 Task: Update the number of baths of the saved search to 1+.
Action: Mouse moved to (1216, 174)
Screenshot: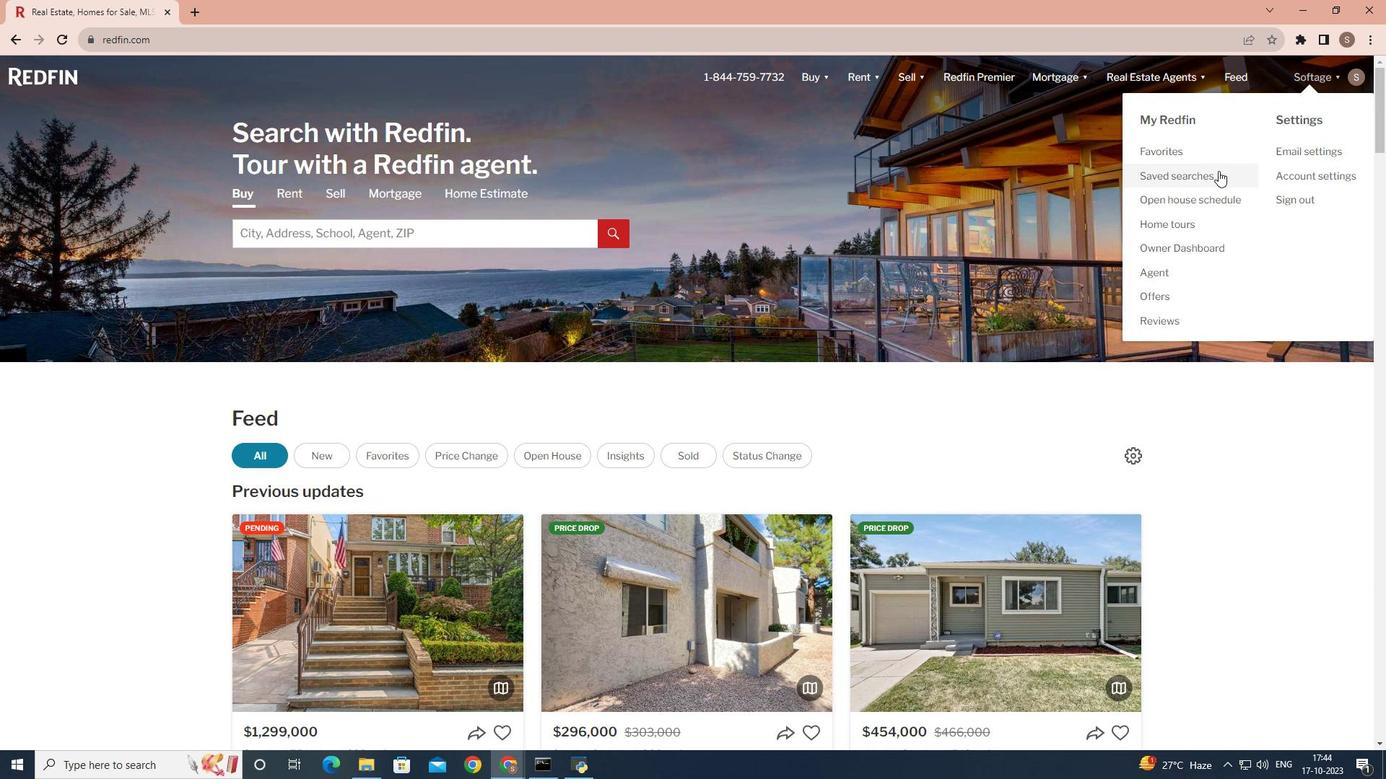 
Action: Mouse pressed left at (1216, 174)
Screenshot: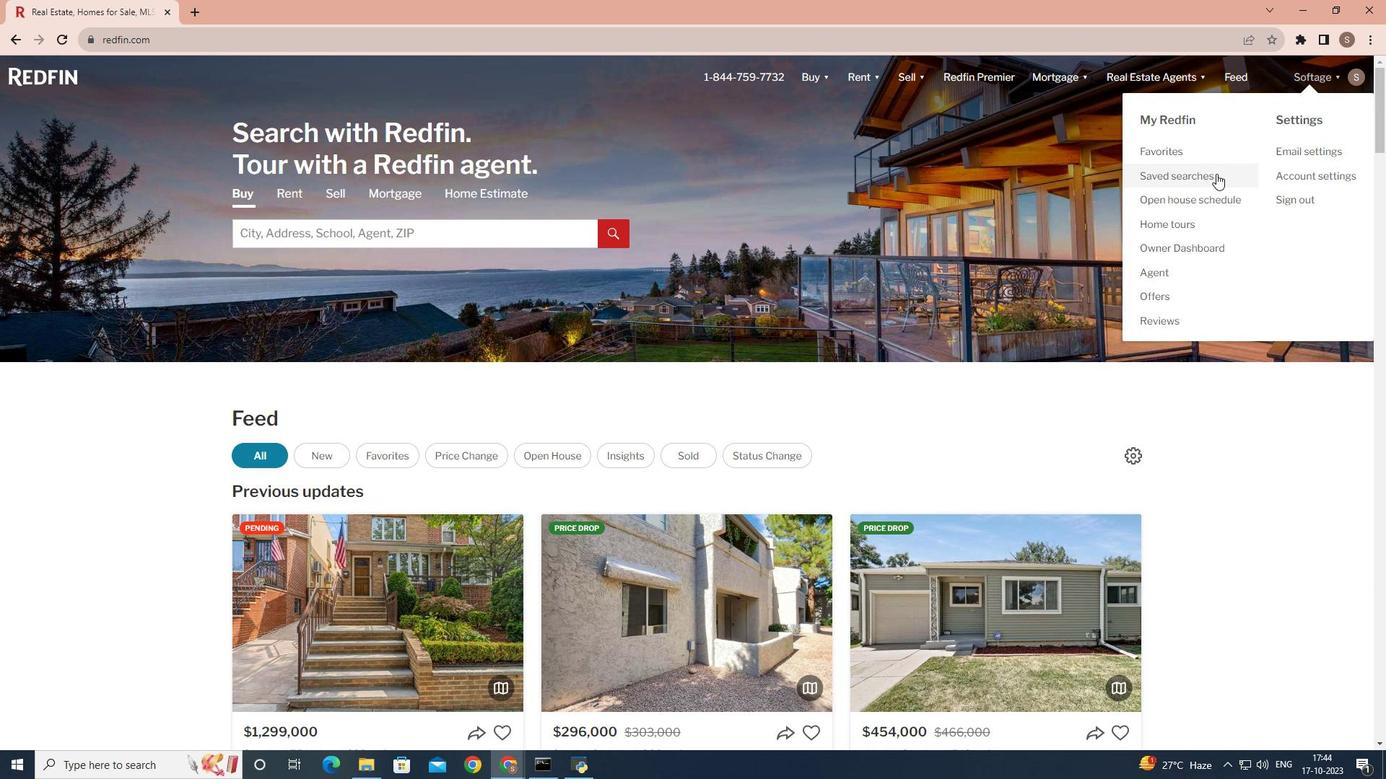 
Action: Mouse moved to (466, 353)
Screenshot: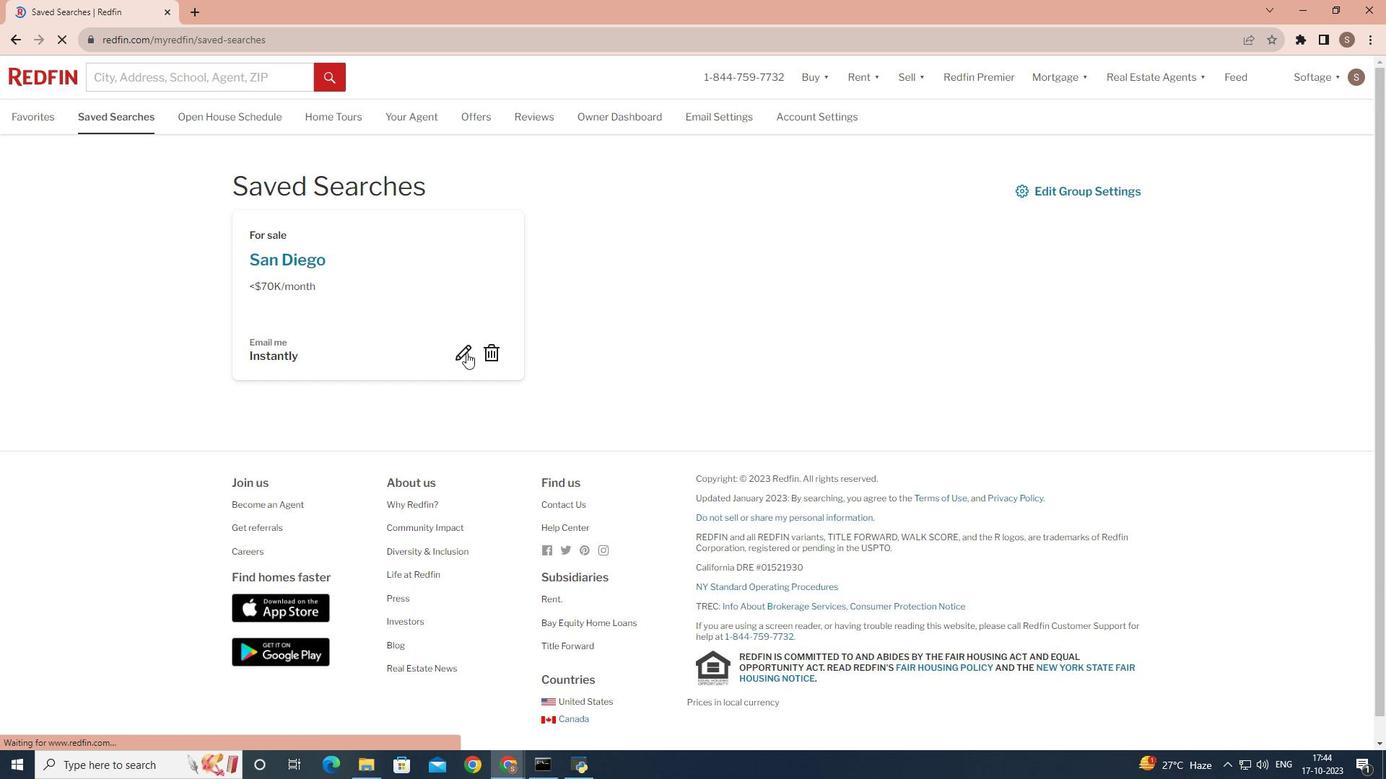 
Action: Mouse pressed left at (466, 353)
Screenshot: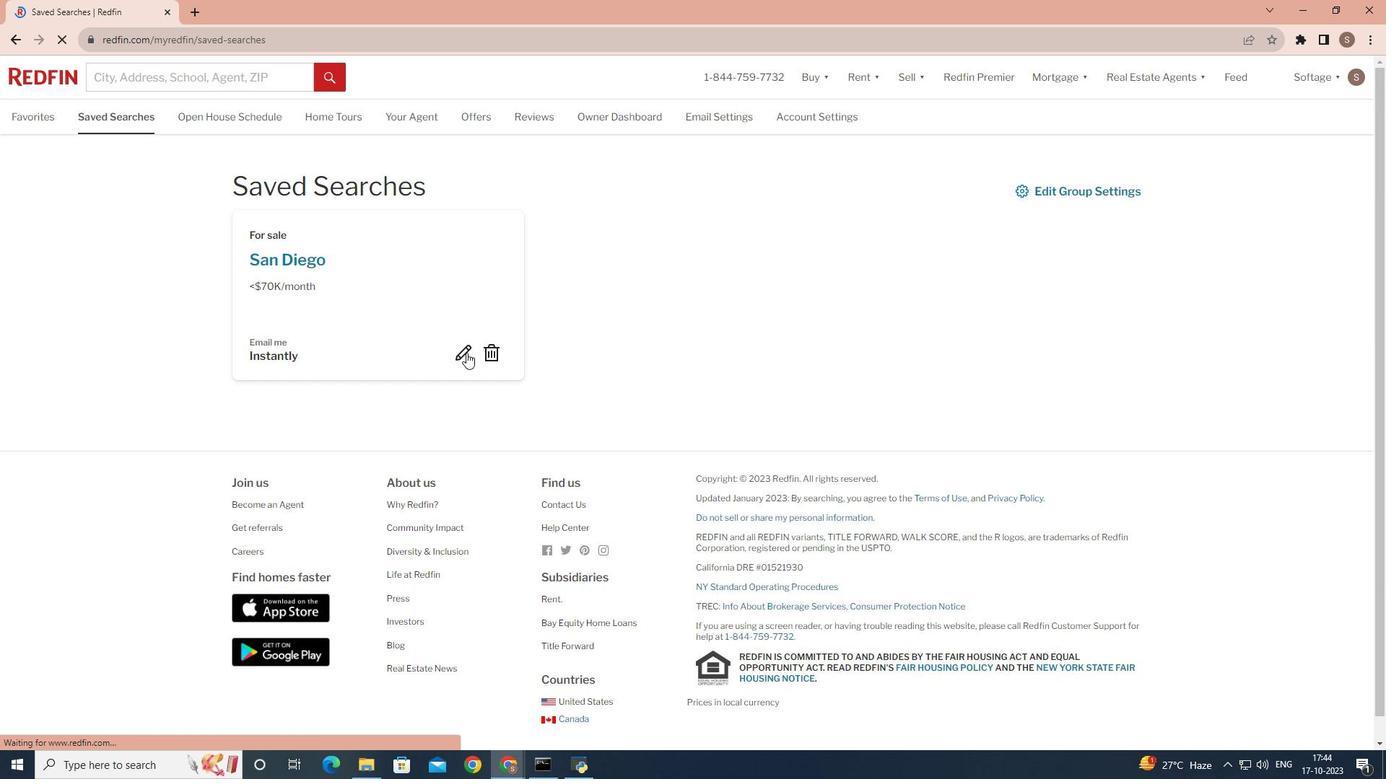 
Action: Mouse pressed left at (466, 353)
Screenshot: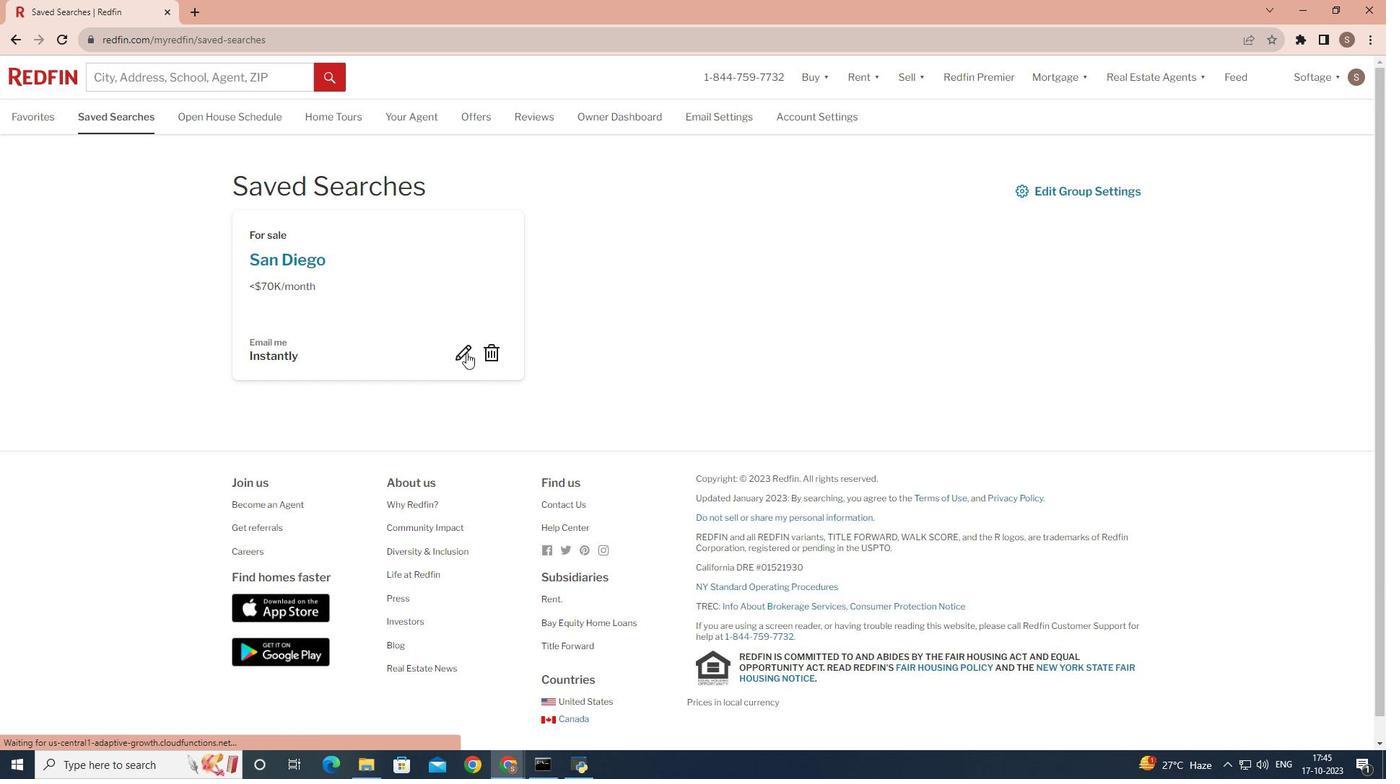 
Action: Mouse moved to (669, 438)
Screenshot: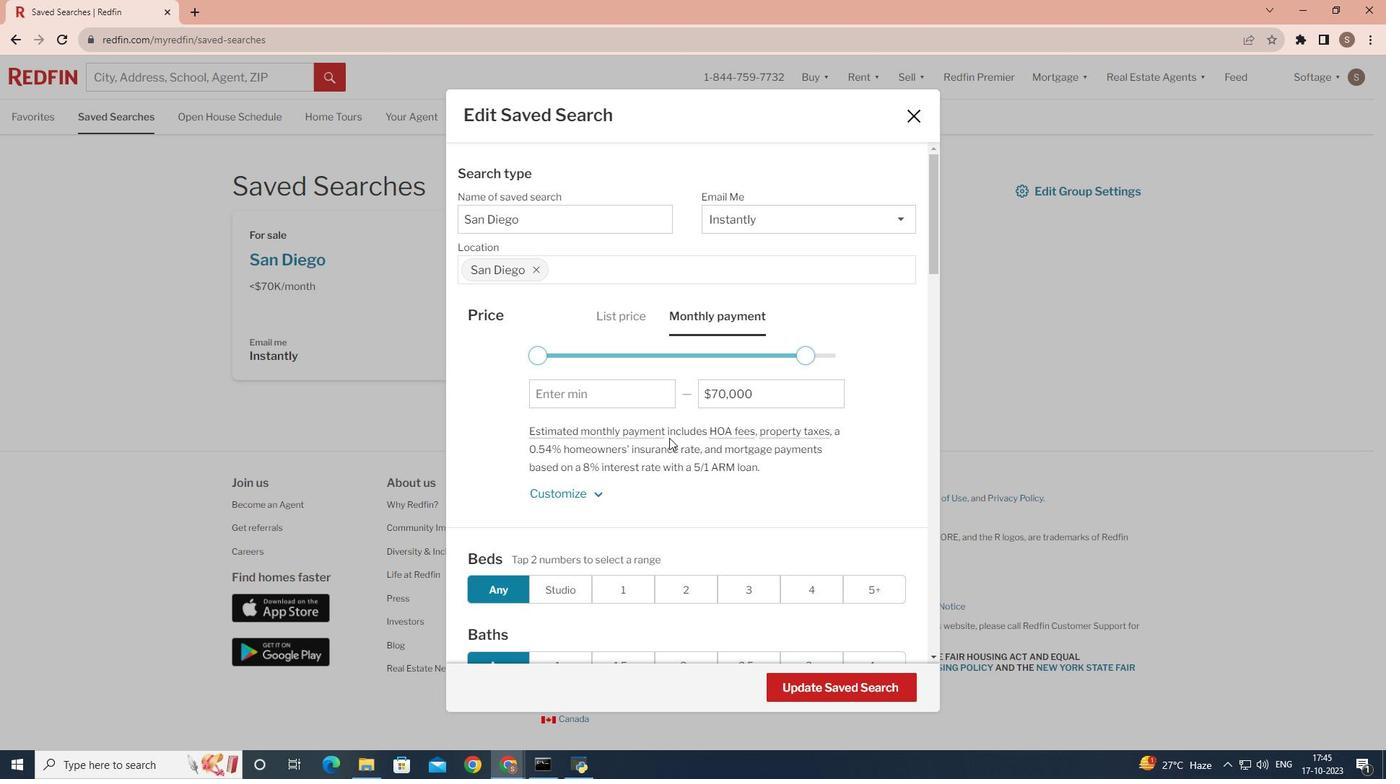 
Action: Mouse scrolled (669, 437) with delta (0, 0)
Screenshot: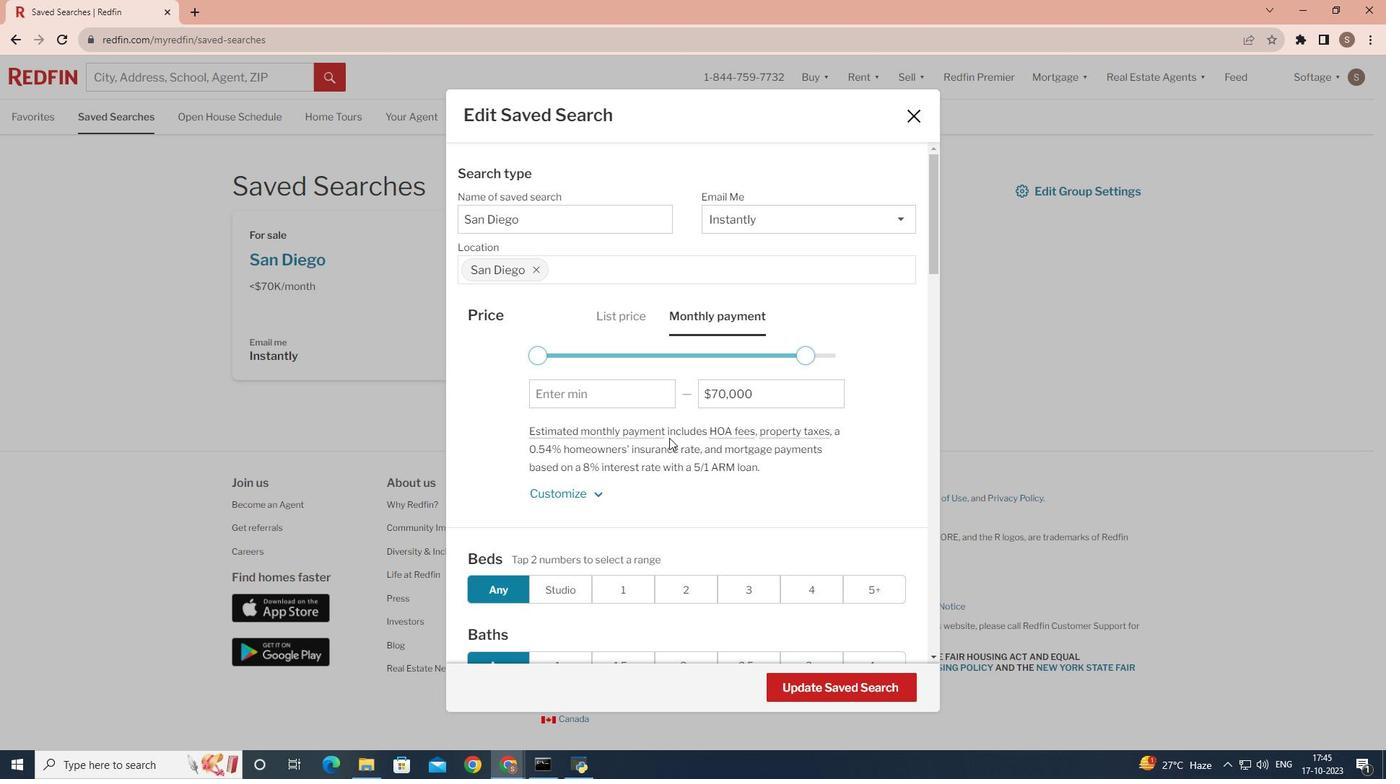 
Action: Mouse scrolled (669, 437) with delta (0, 0)
Screenshot: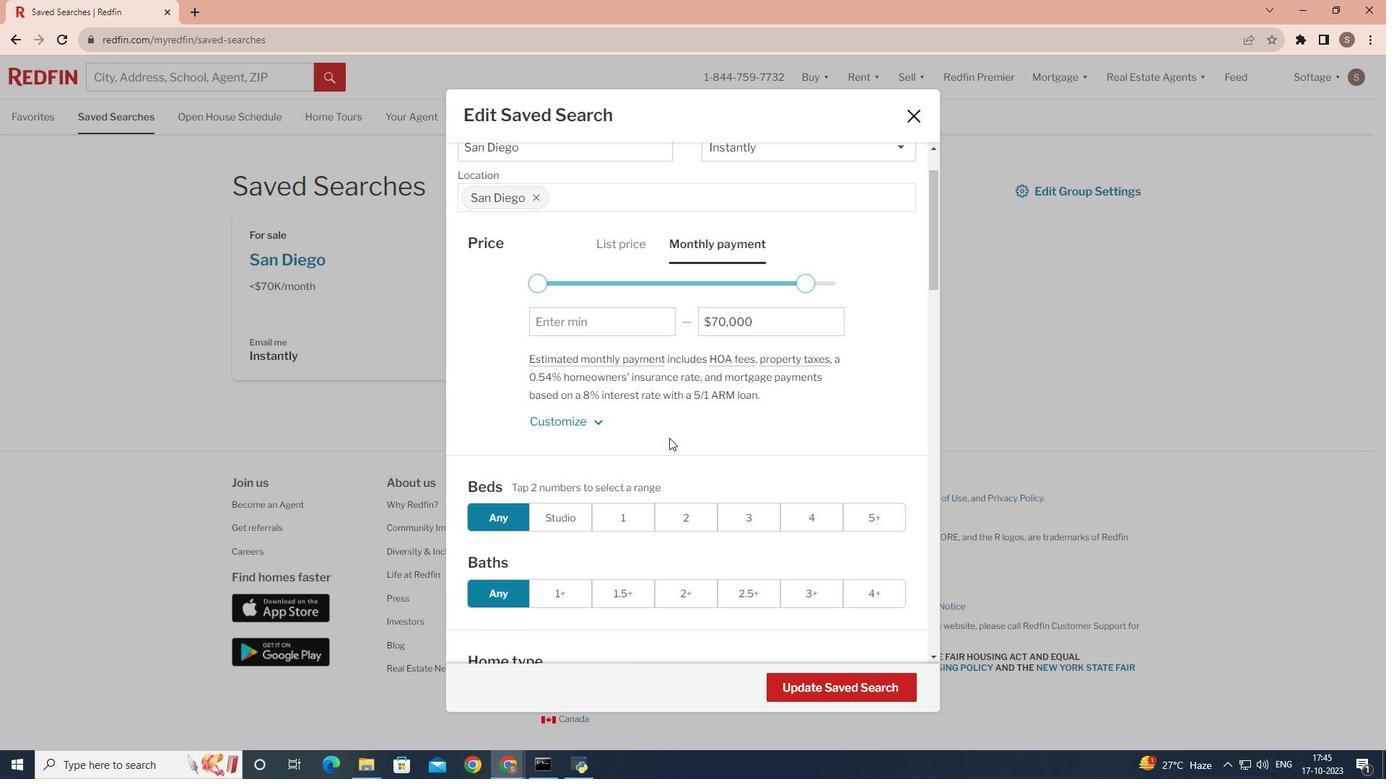
Action: Mouse scrolled (669, 437) with delta (0, 0)
Screenshot: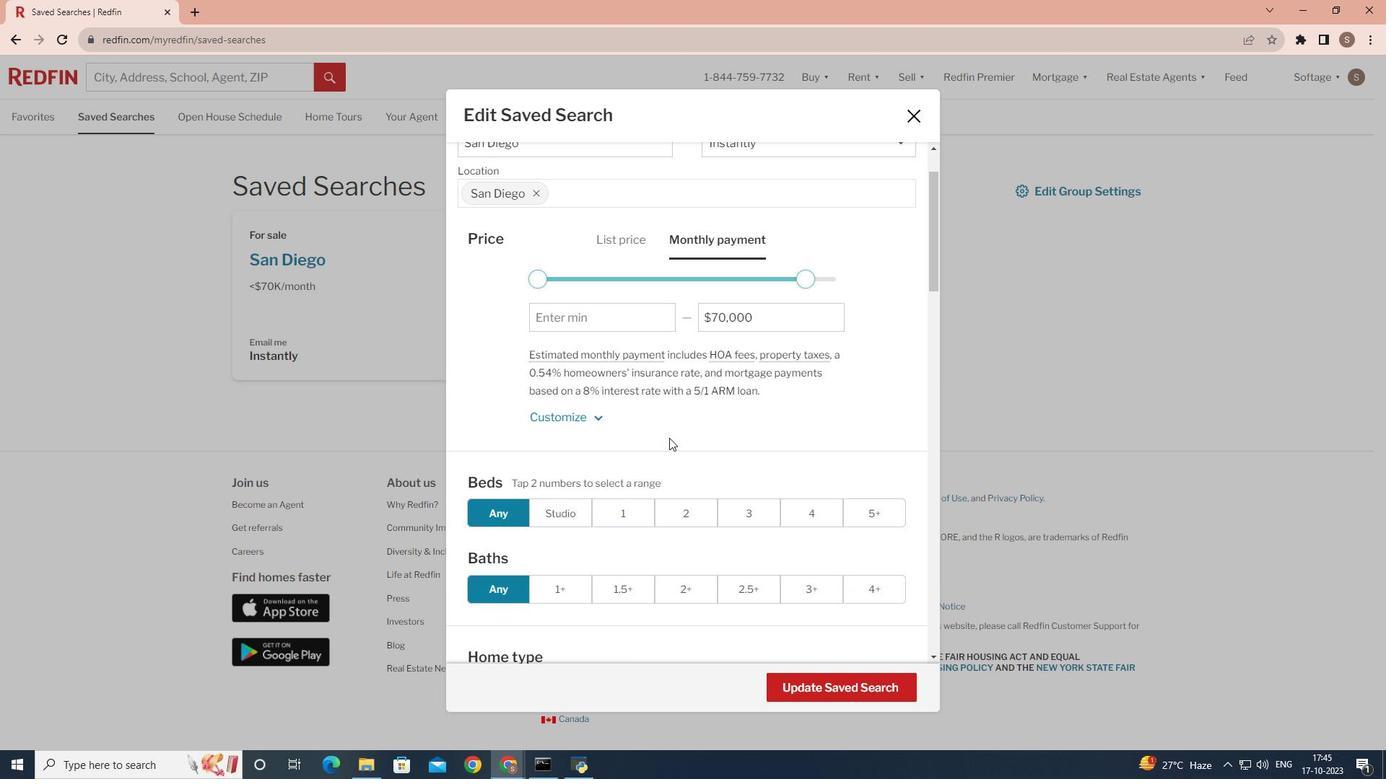 
Action: Mouse moved to (566, 448)
Screenshot: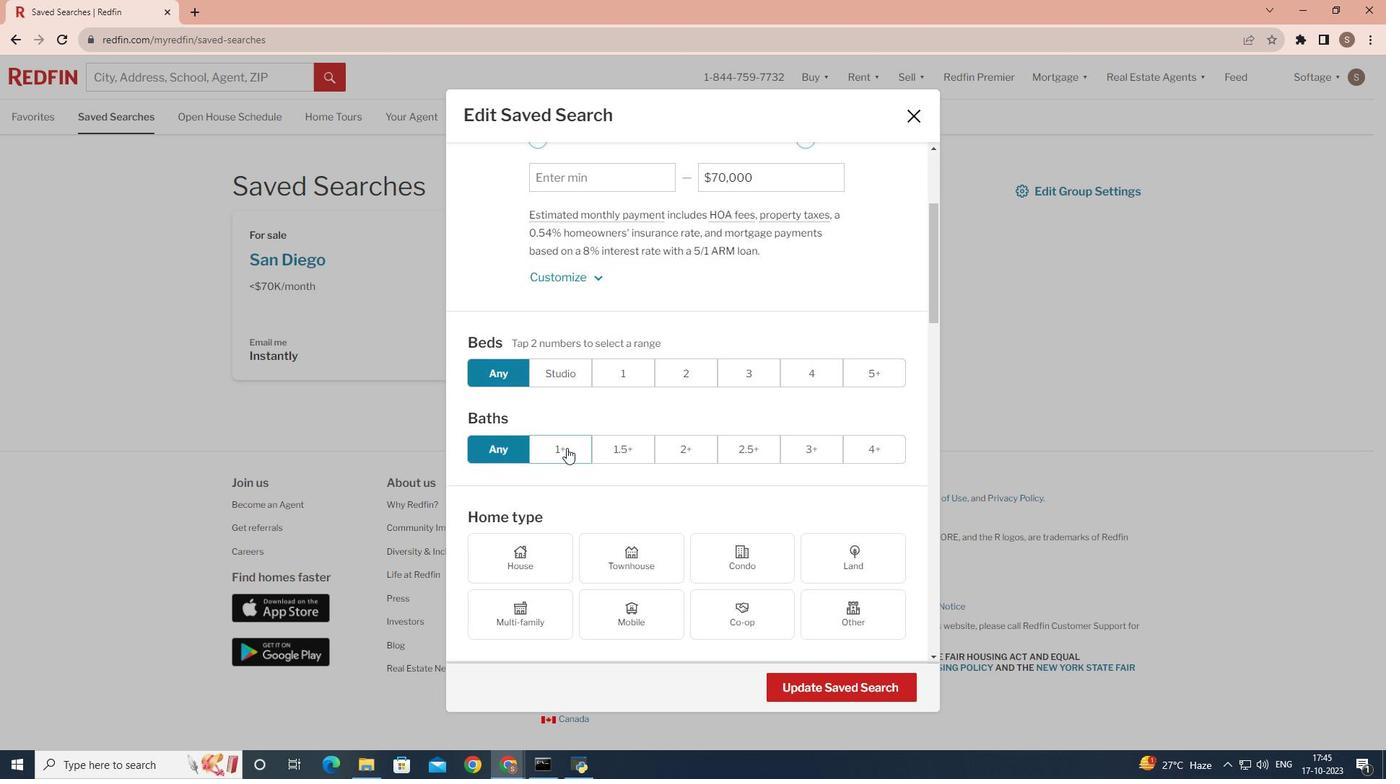 
Action: Mouse pressed left at (566, 448)
Screenshot: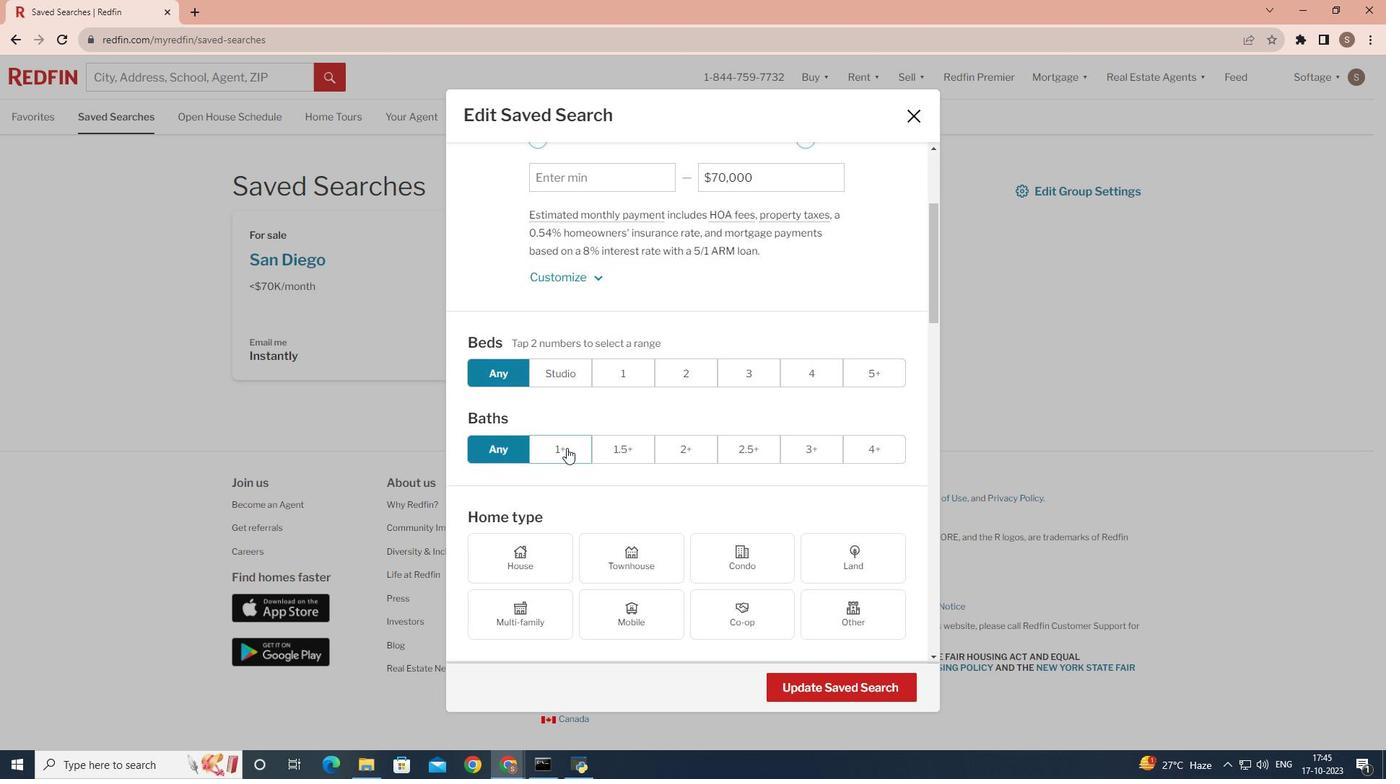 
Action: Mouse moved to (799, 689)
Screenshot: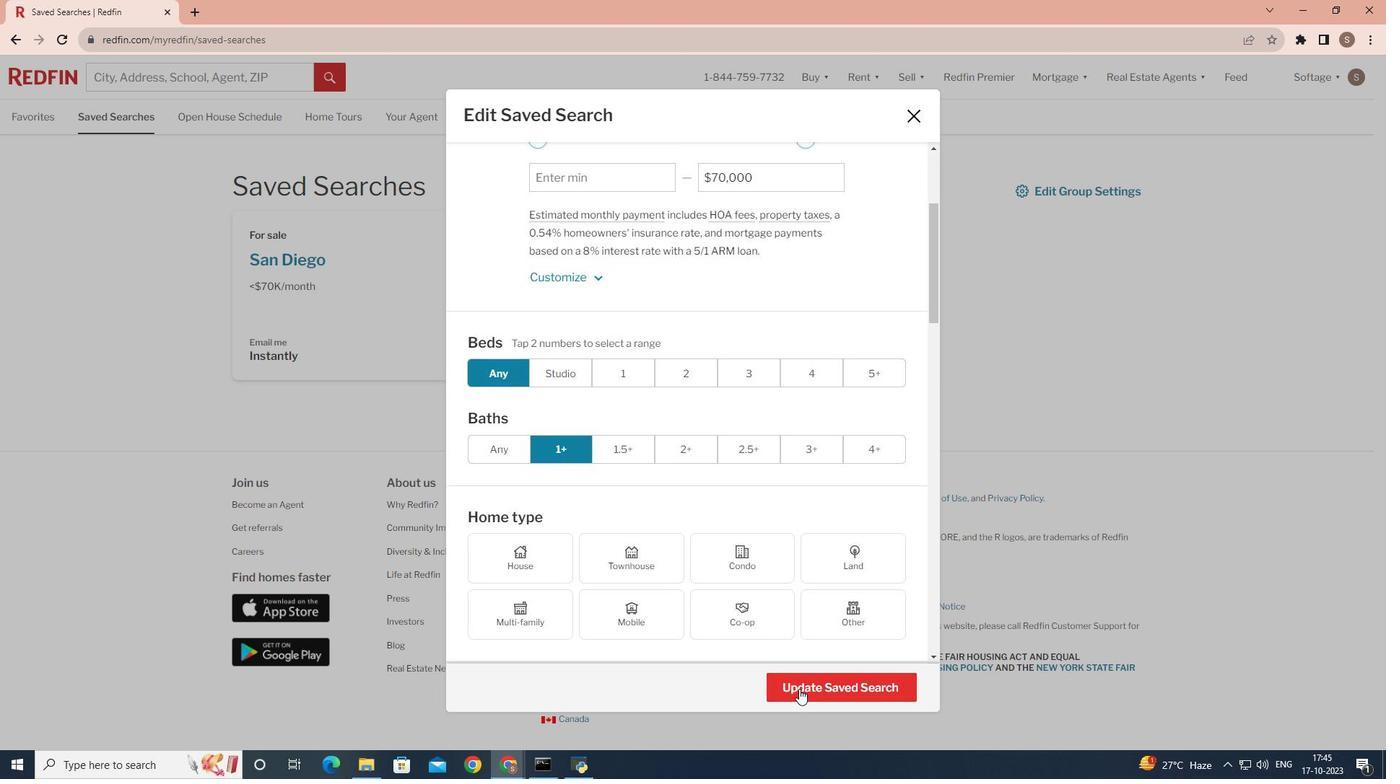 
Action: Mouse pressed left at (799, 689)
Screenshot: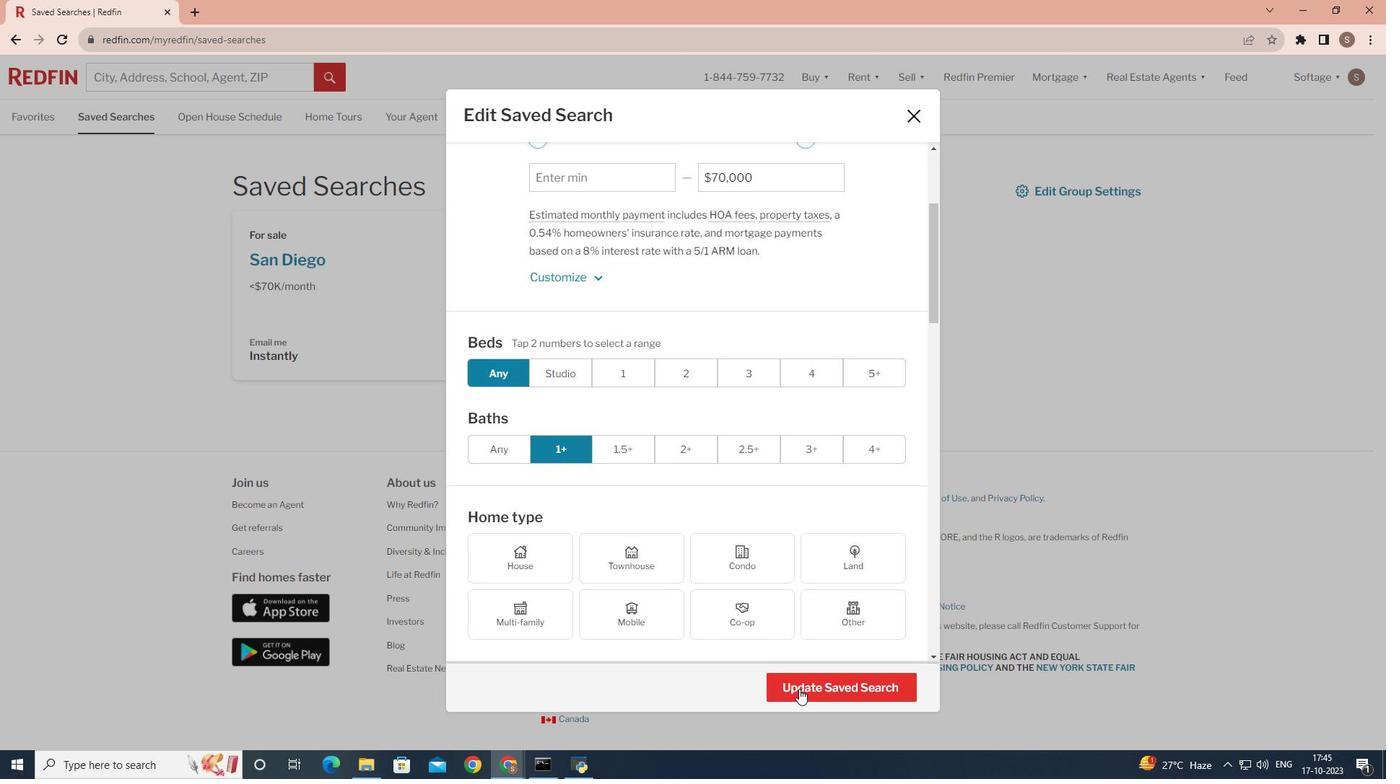 
Action: Mouse moved to (796, 689)
Screenshot: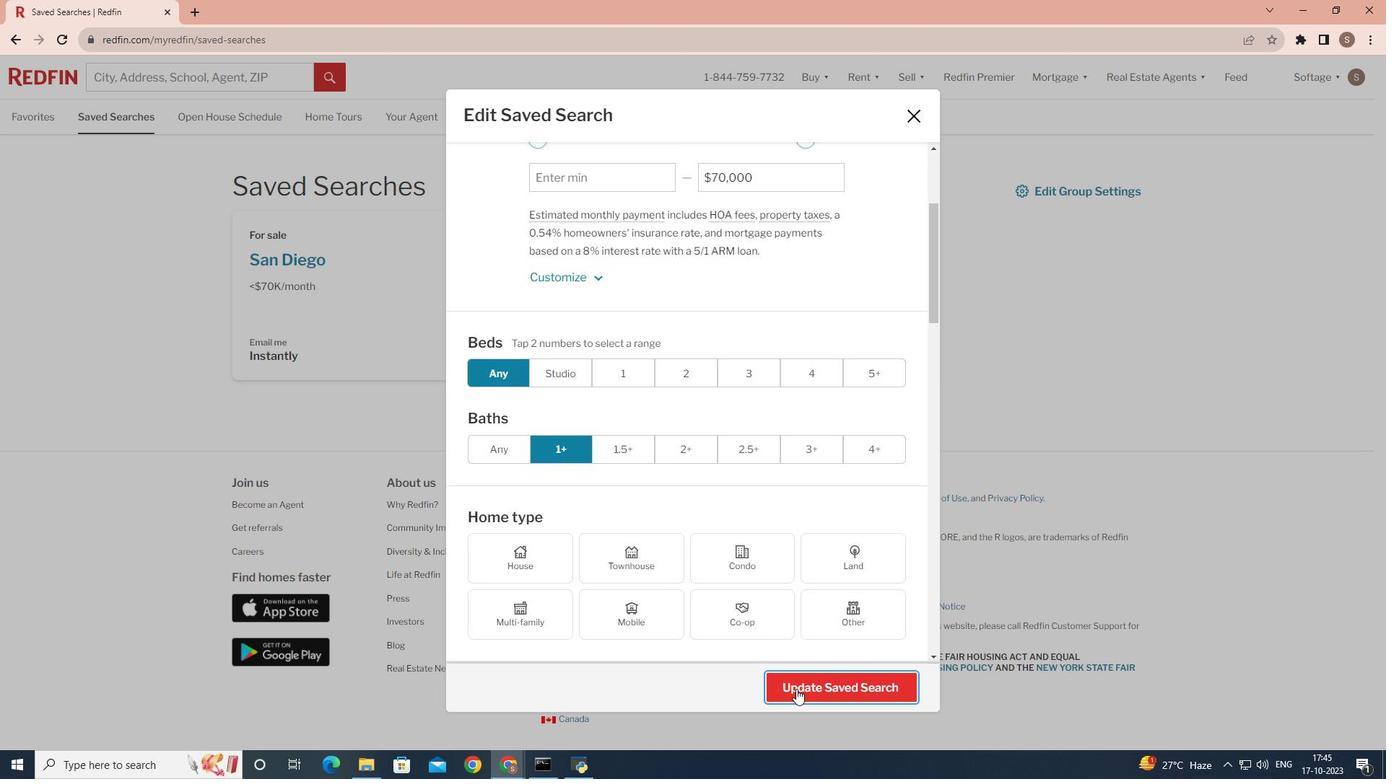 
